Task: Help me to understand set up and manage experience cloud sites.
Action: Mouse moved to (1177, 87)
Screenshot: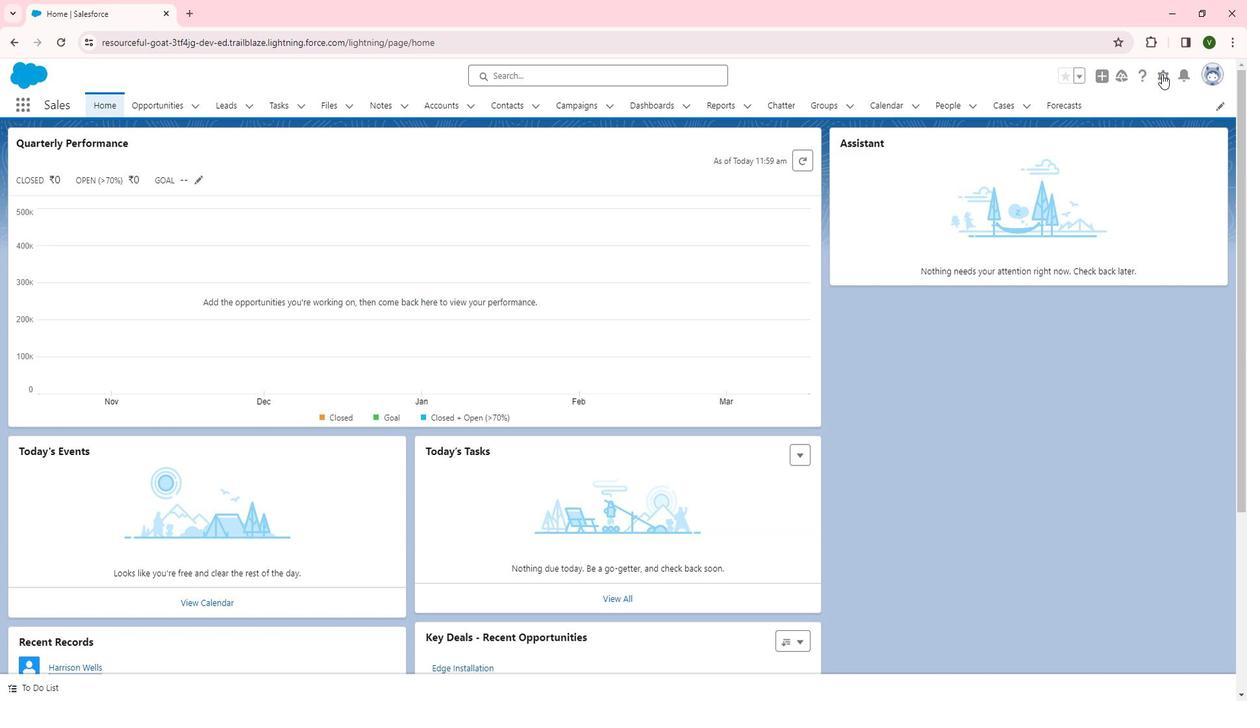 
Action: Mouse pressed left at (1177, 87)
Screenshot: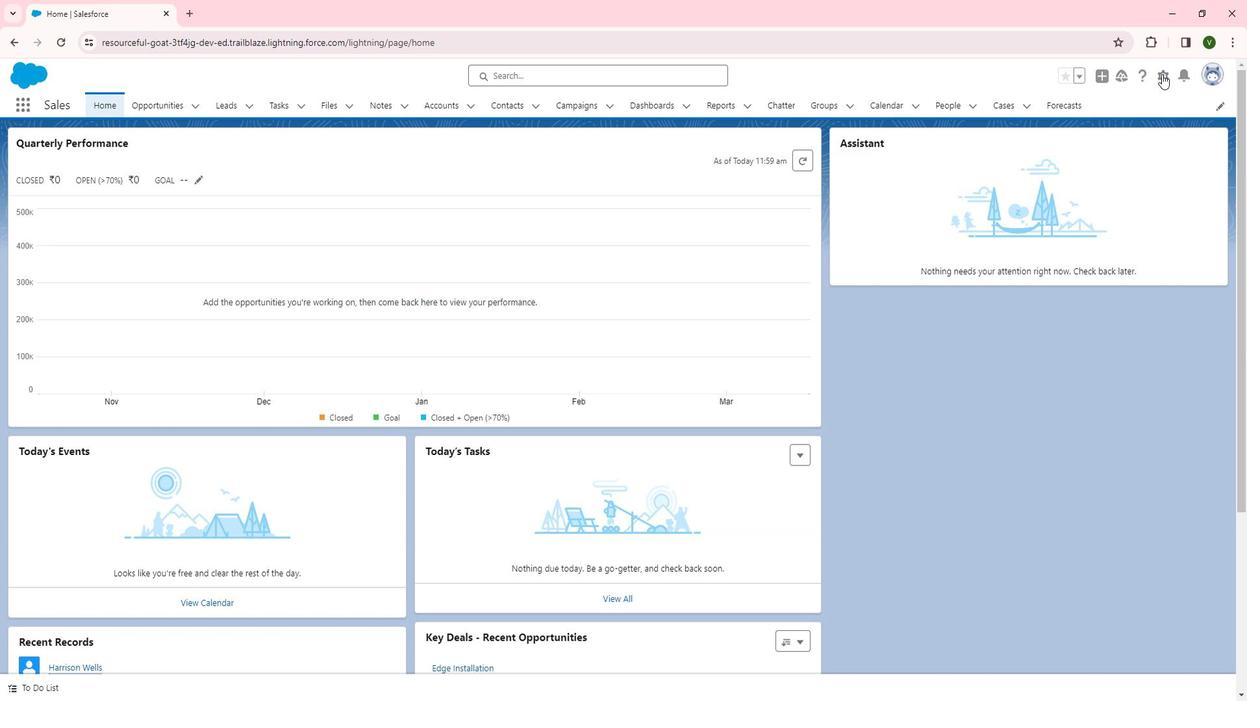 
Action: Mouse moved to (1130, 120)
Screenshot: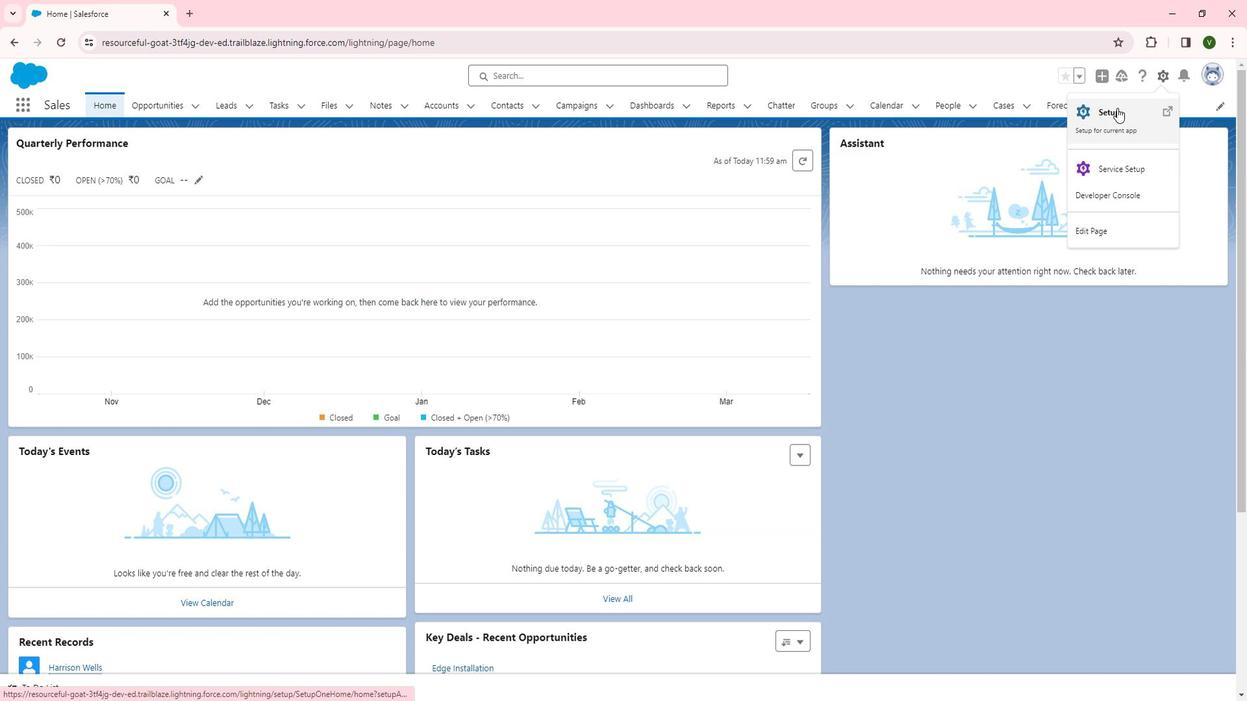 
Action: Mouse pressed left at (1130, 120)
Screenshot: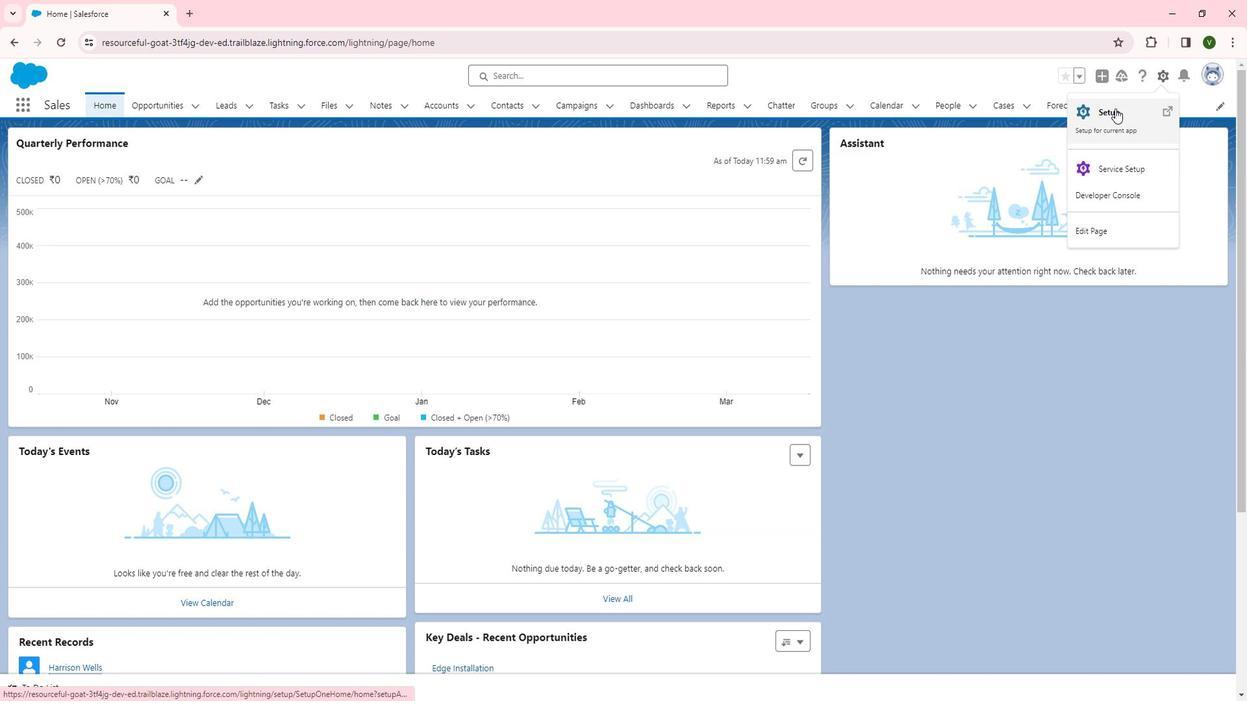 
Action: Mouse moved to (123, 437)
Screenshot: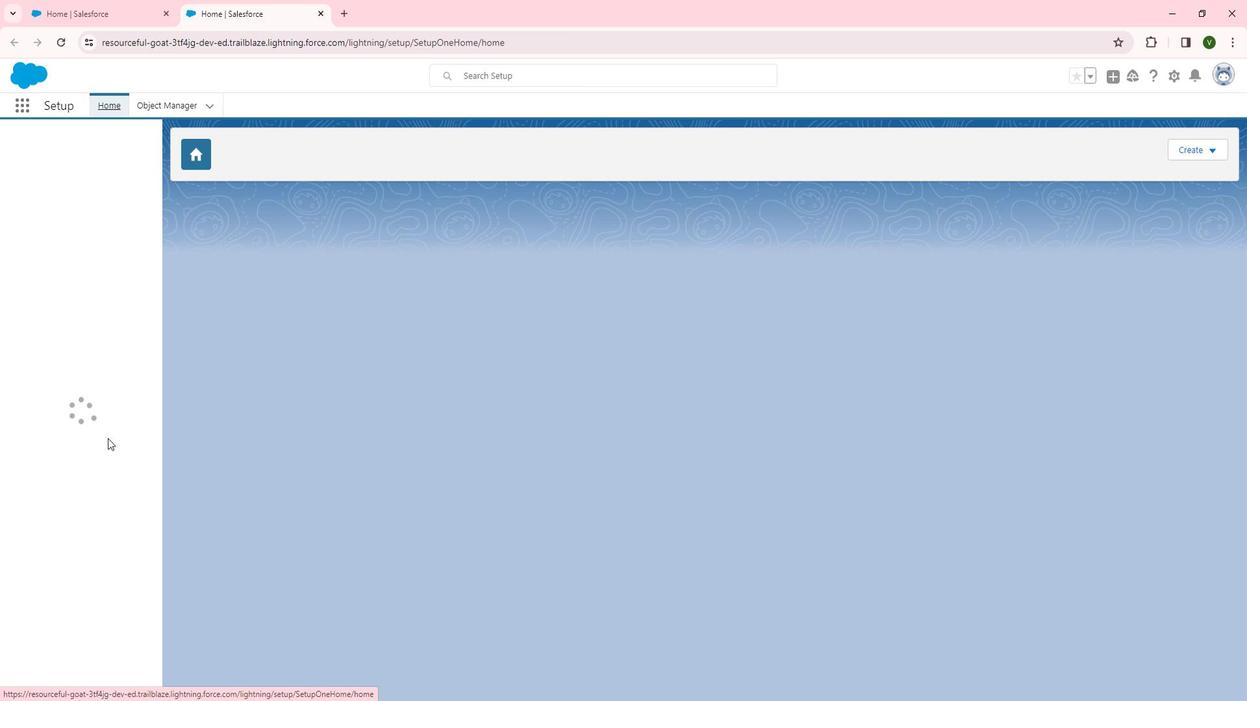 
Action: Mouse scrolled (123, 437) with delta (0, 0)
Screenshot: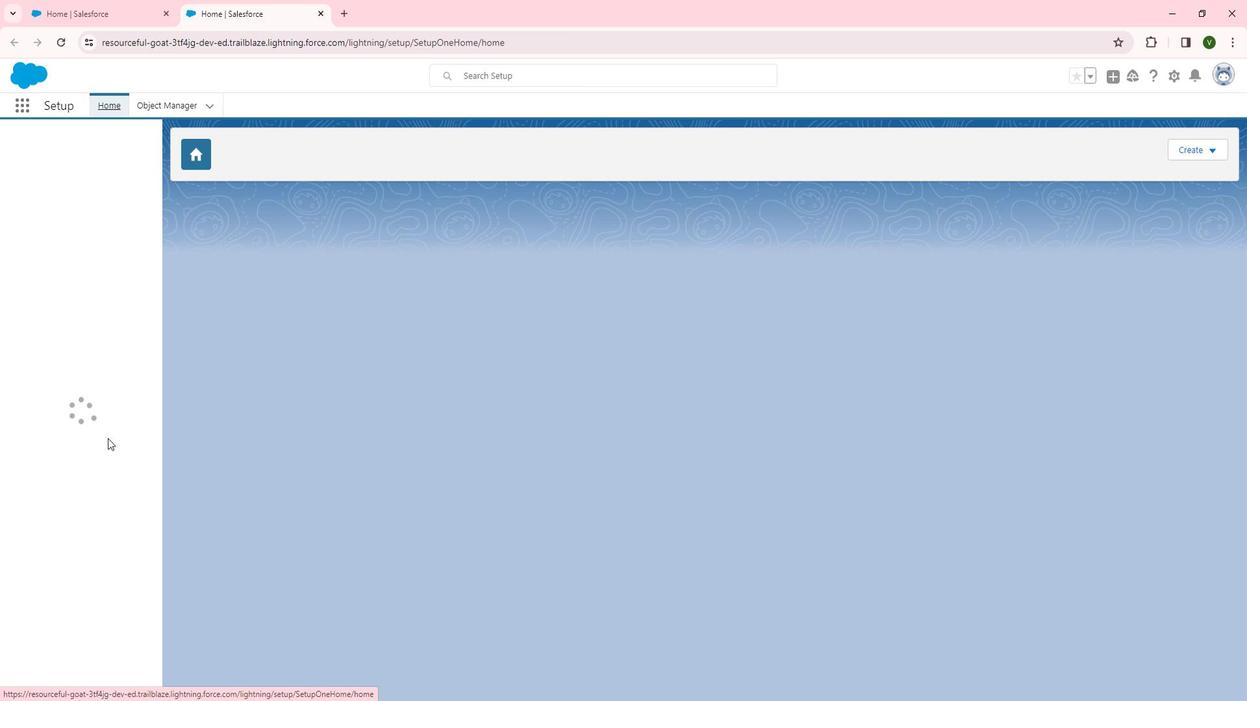 
Action: Mouse moved to (123, 432)
Screenshot: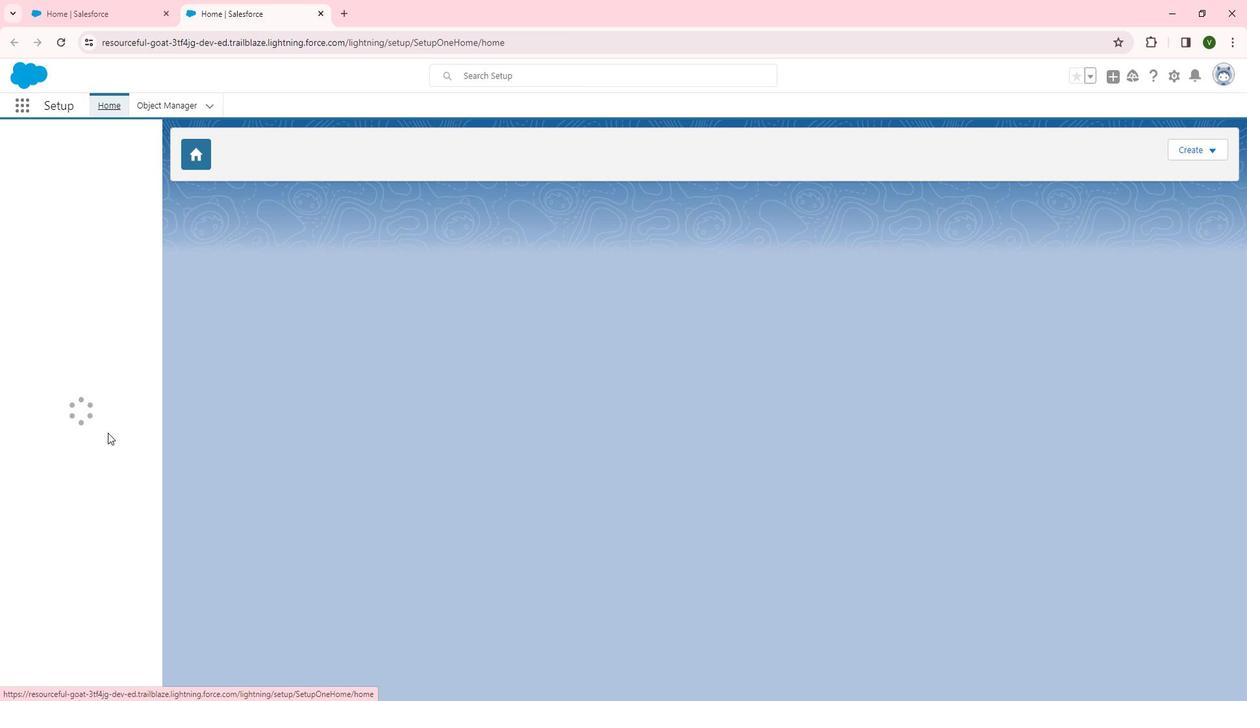 
Action: Mouse scrolled (123, 431) with delta (0, 0)
Screenshot: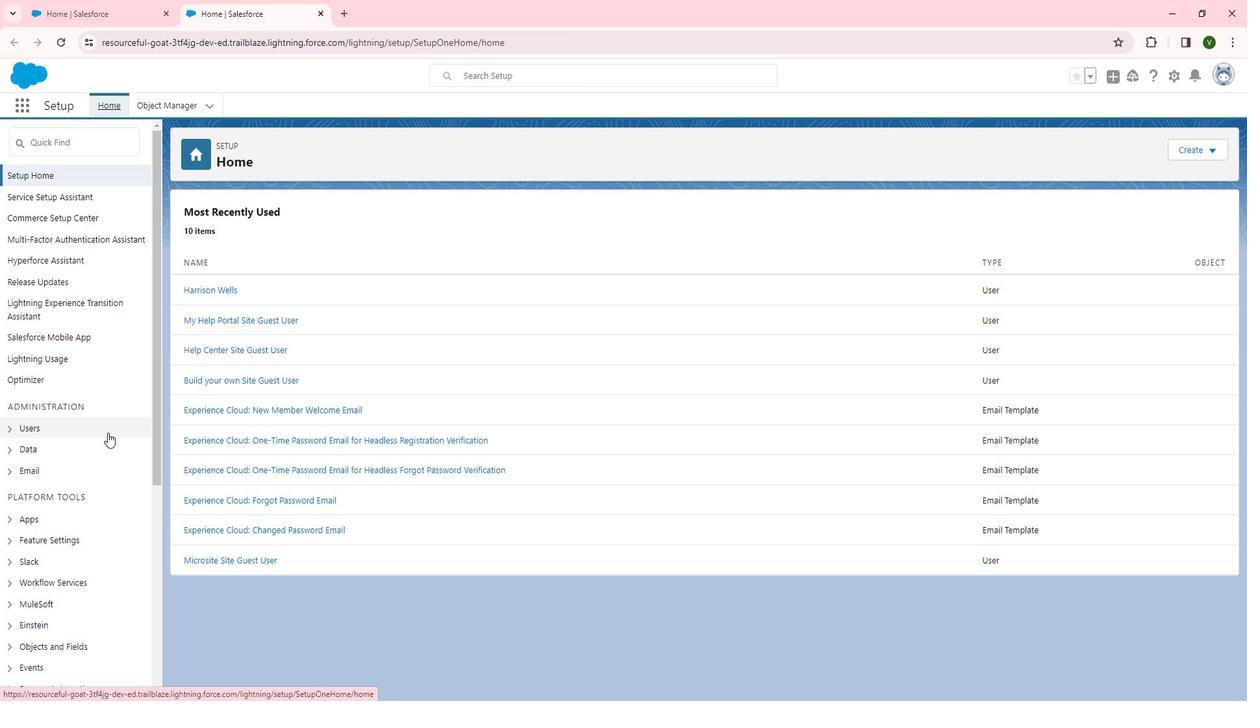 
Action: Mouse moved to (116, 452)
Screenshot: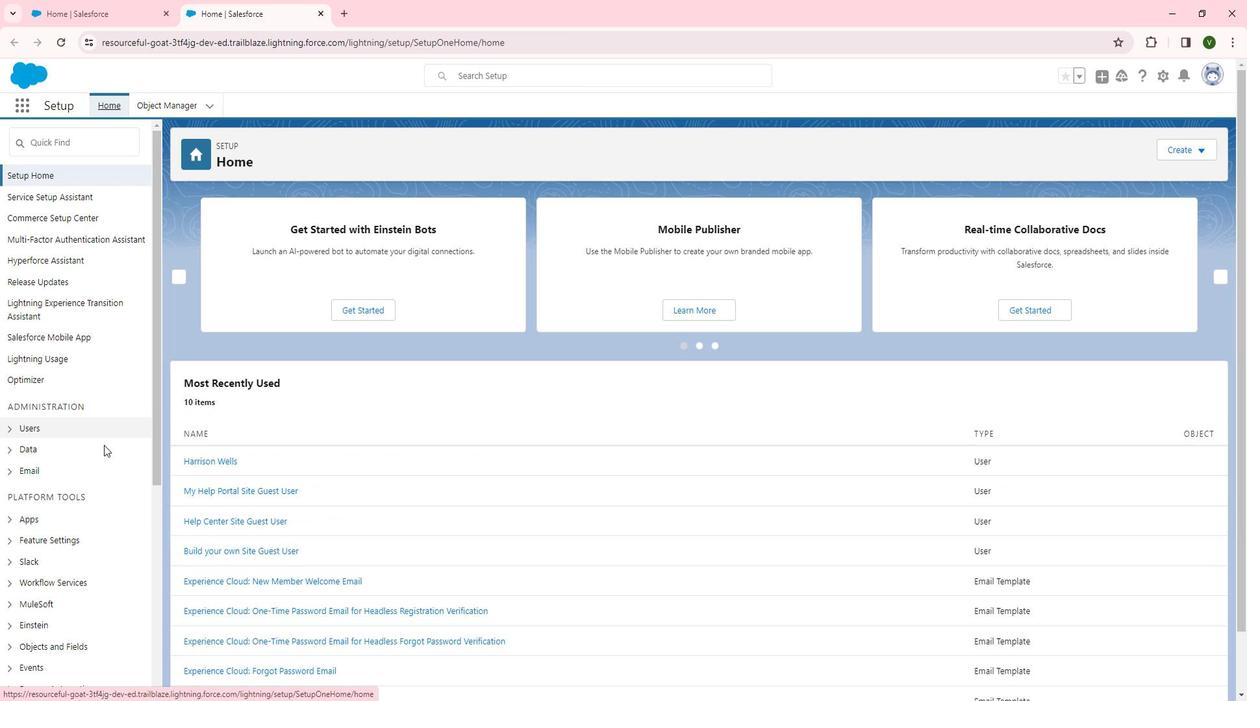 
Action: Mouse scrolled (116, 452) with delta (0, 0)
Screenshot: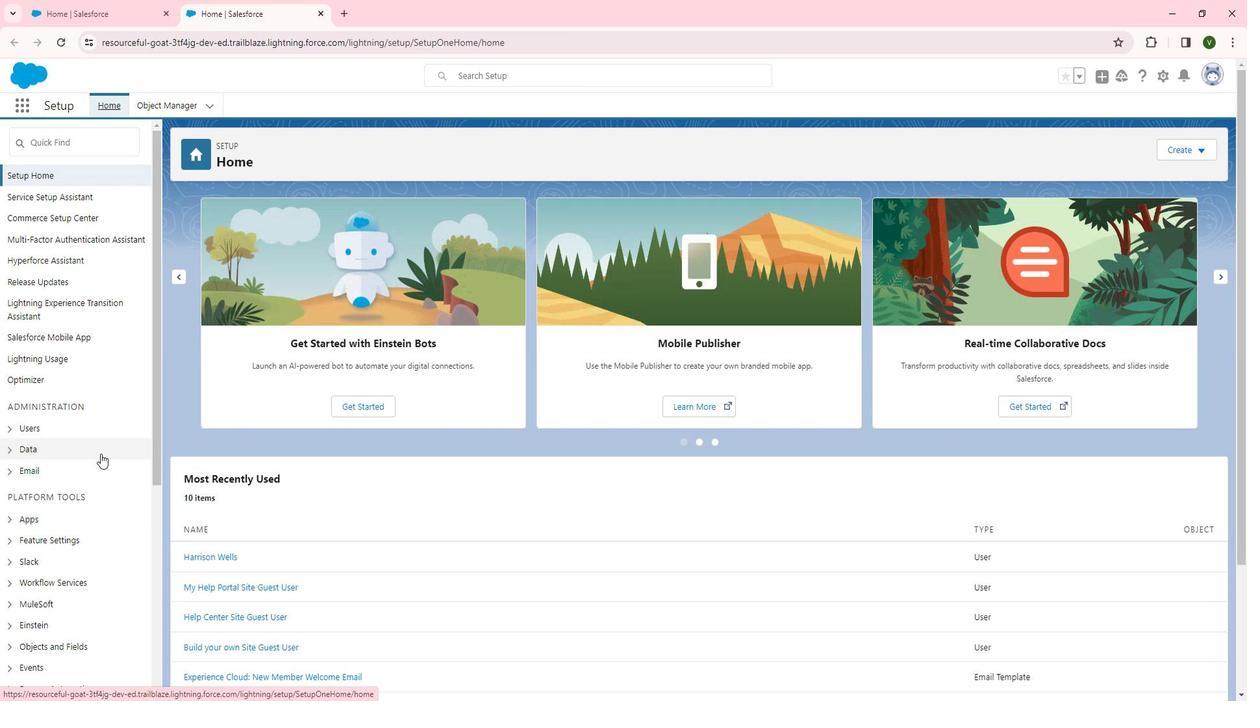 
Action: Mouse moved to (55, 470)
Screenshot: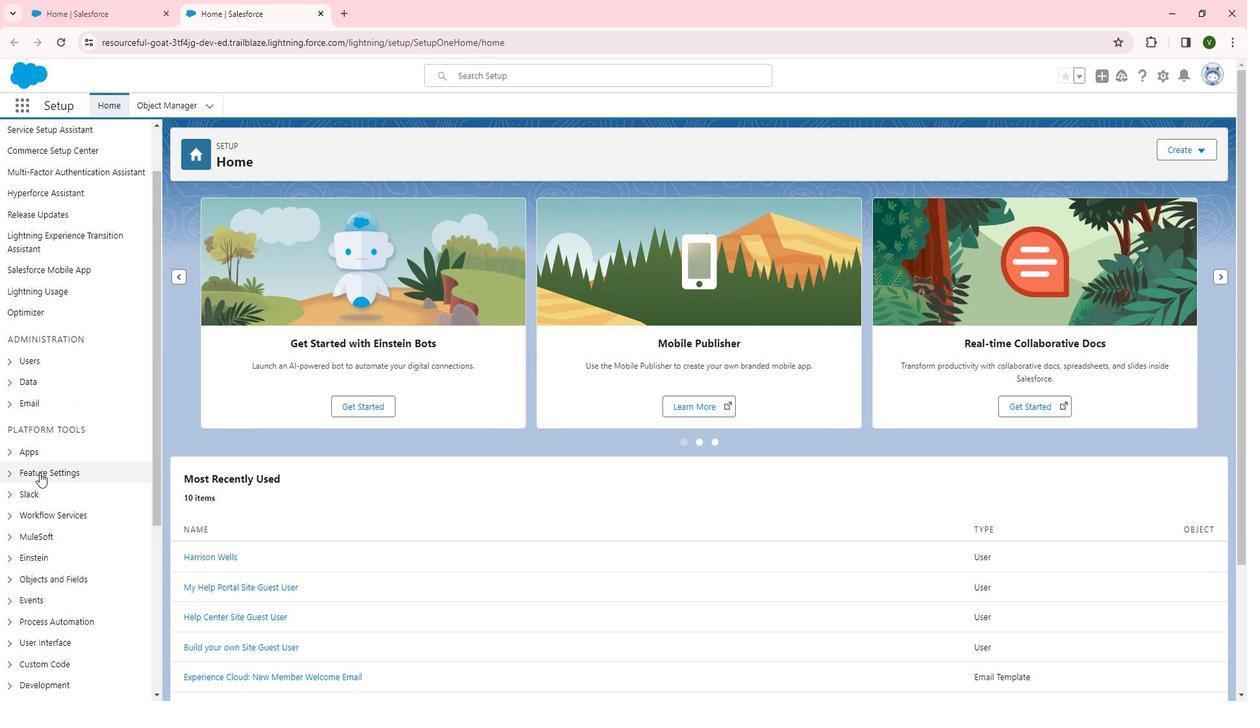 
Action: Mouse pressed left at (55, 470)
Screenshot: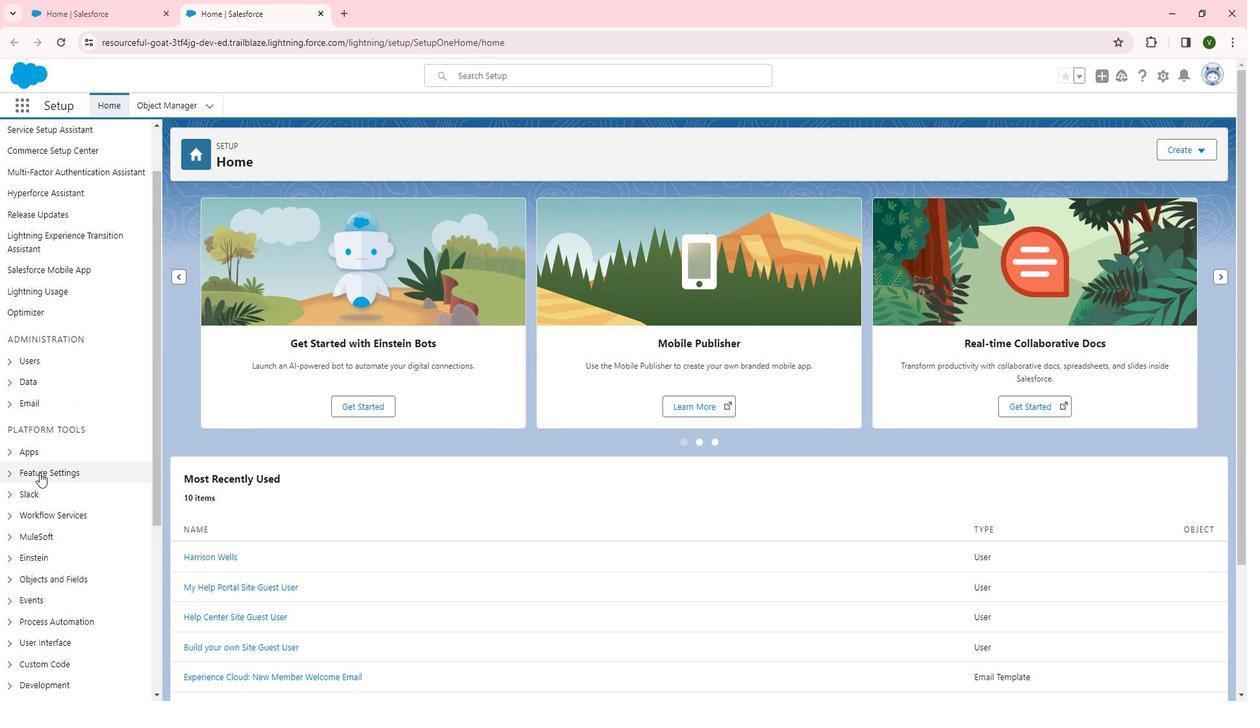 
Action: Mouse moved to (84, 425)
Screenshot: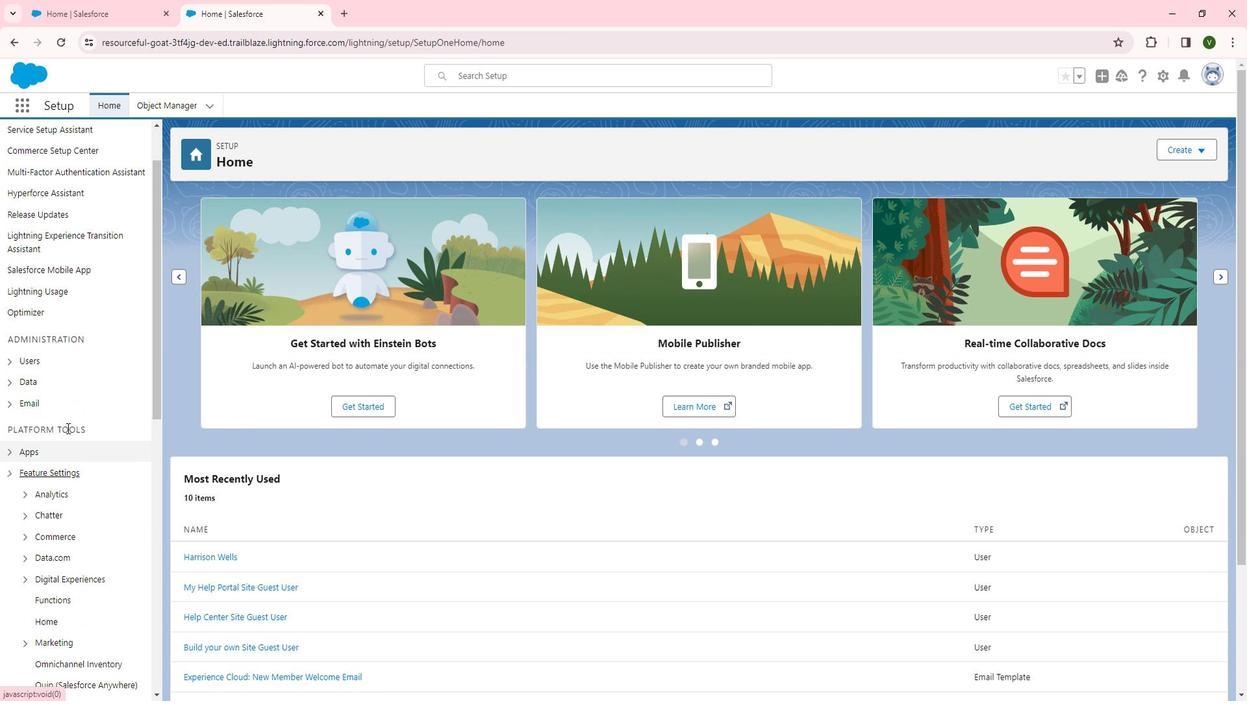
Action: Mouse scrolled (84, 424) with delta (0, 0)
Screenshot: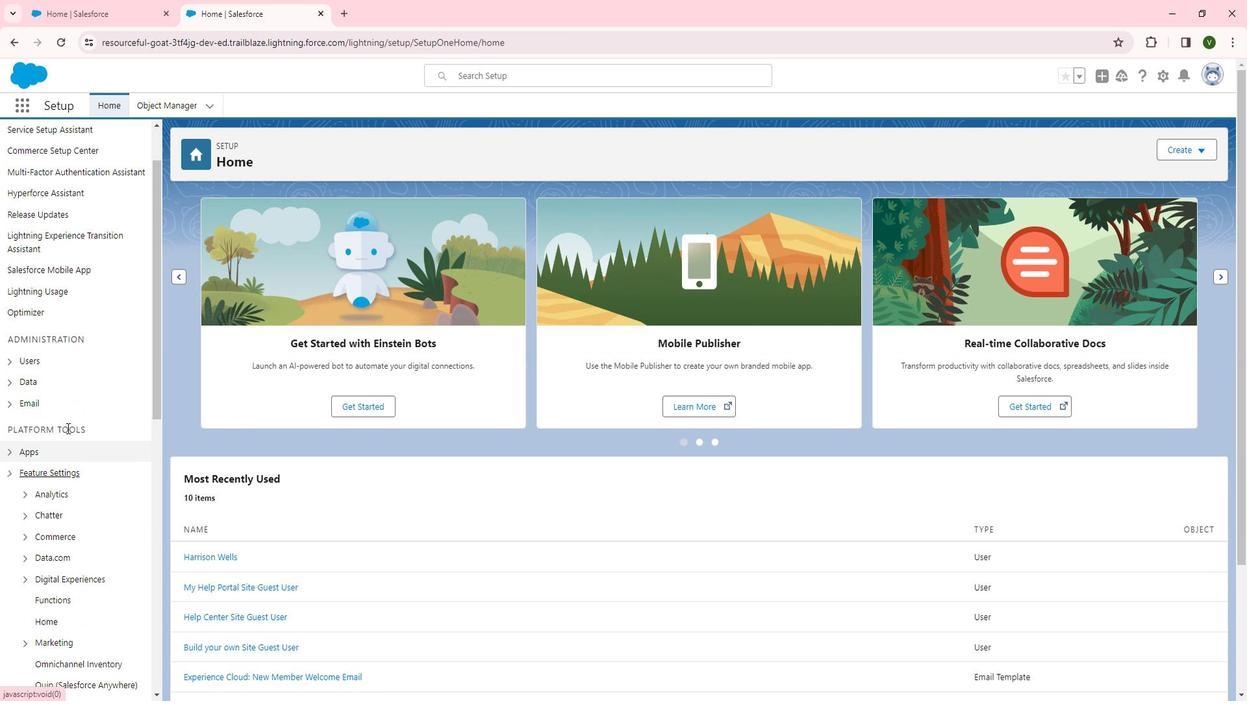 
Action: Mouse scrolled (84, 424) with delta (0, 0)
Screenshot: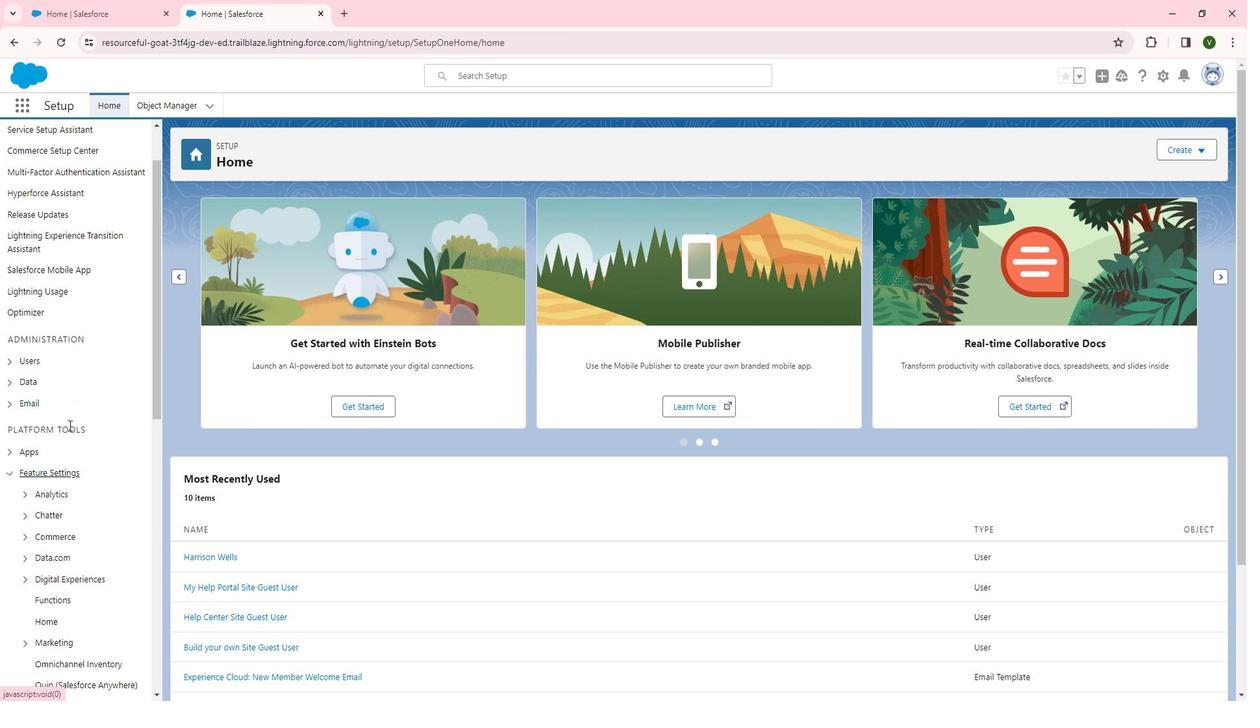 
Action: Mouse moved to (74, 441)
Screenshot: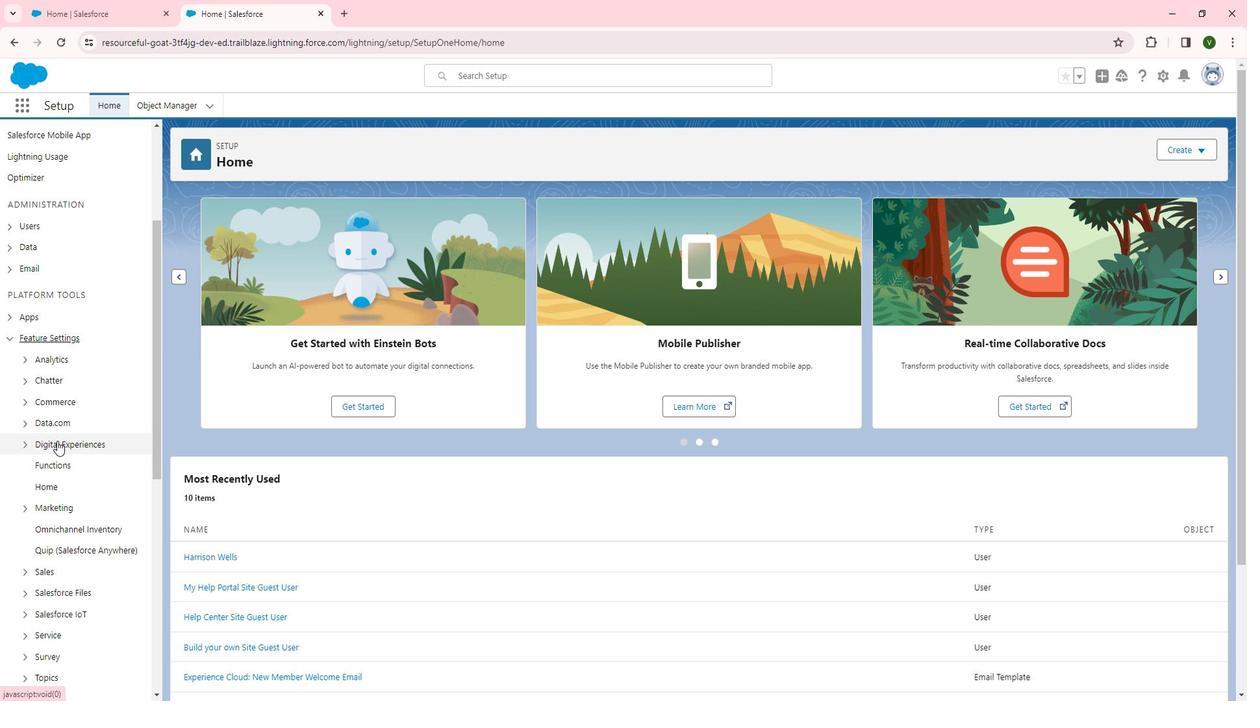
Action: Mouse pressed left at (74, 441)
Screenshot: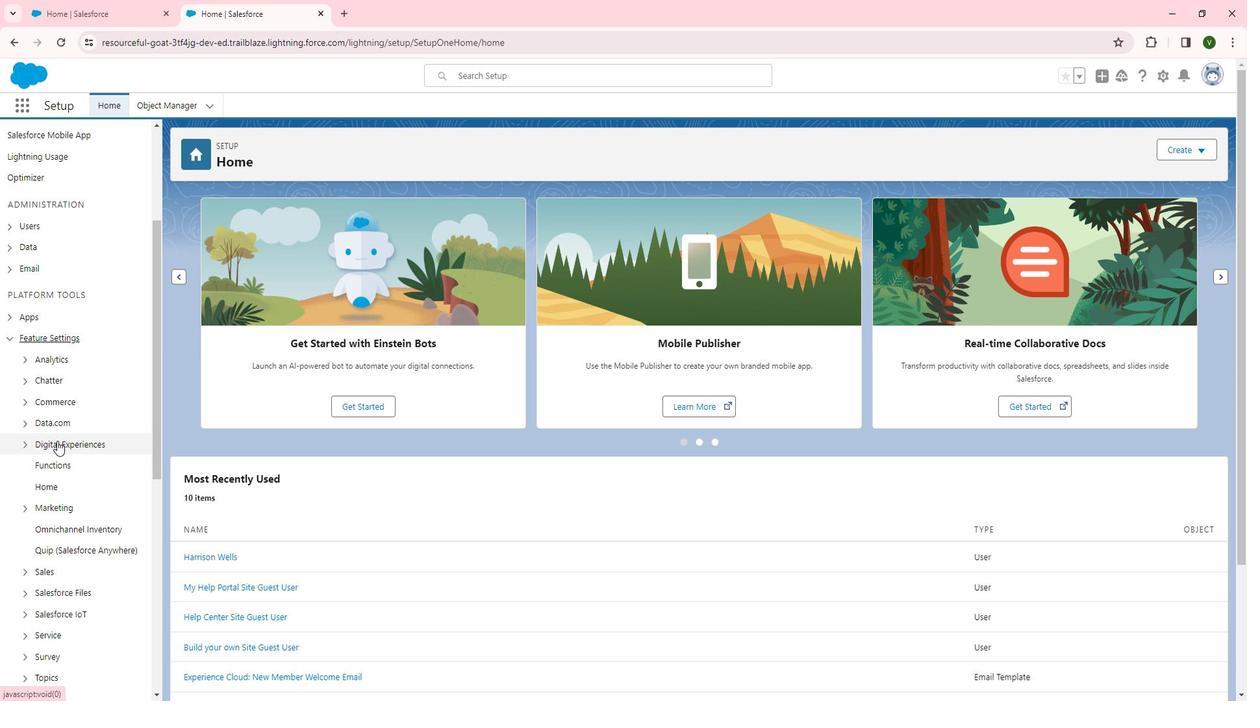 
Action: Mouse moved to (74, 441)
Screenshot: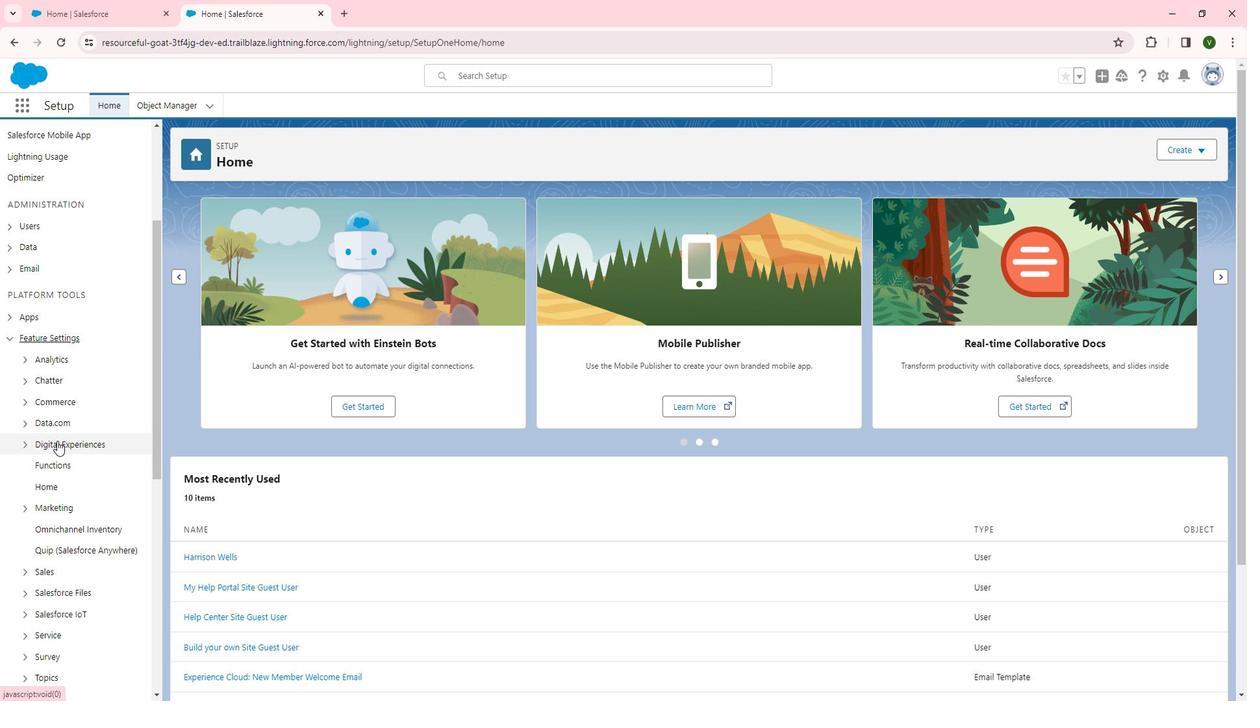 
Action: Mouse scrolled (74, 440) with delta (0, 0)
Screenshot: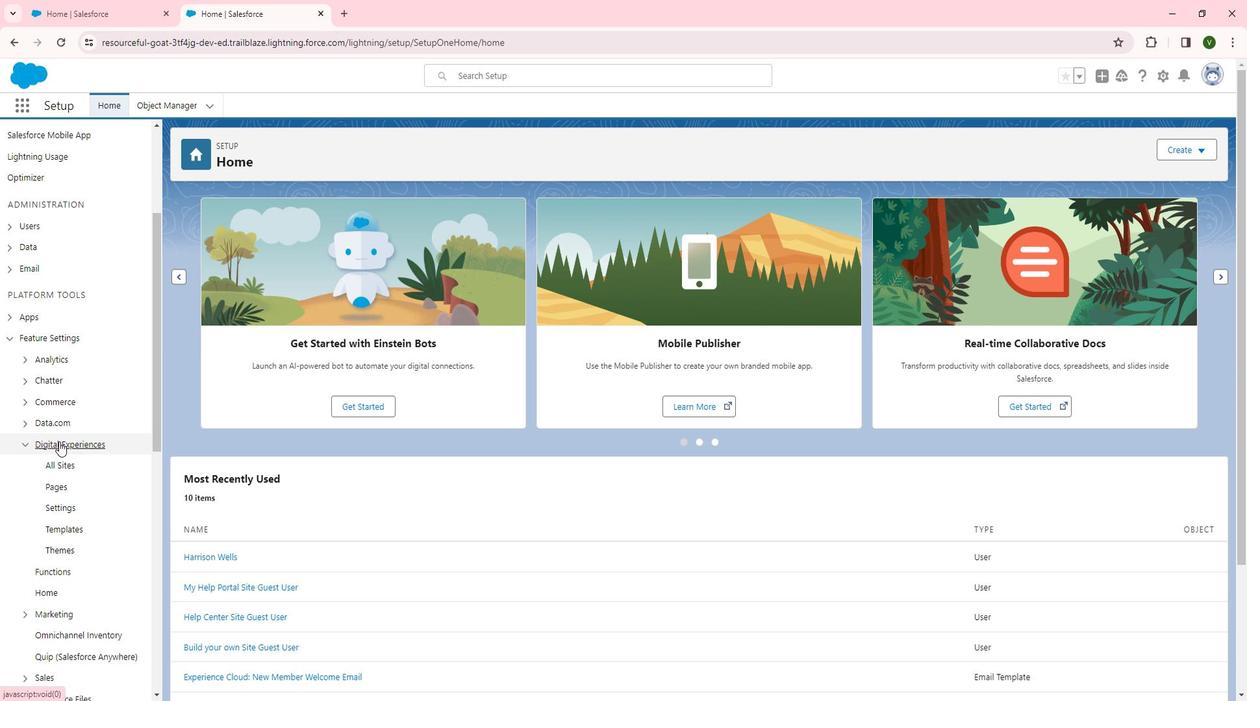 
Action: Mouse moved to (74, 398)
Screenshot: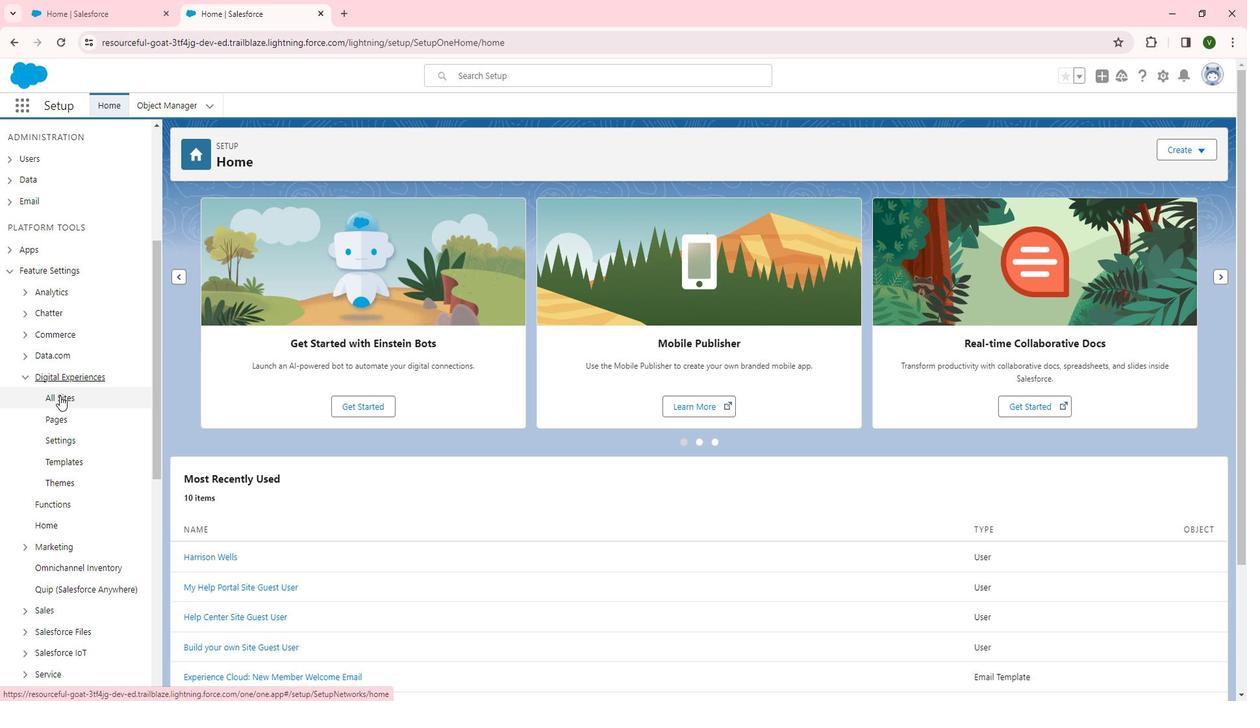 
Action: Mouse pressed left at (74, 398)
Screenshot: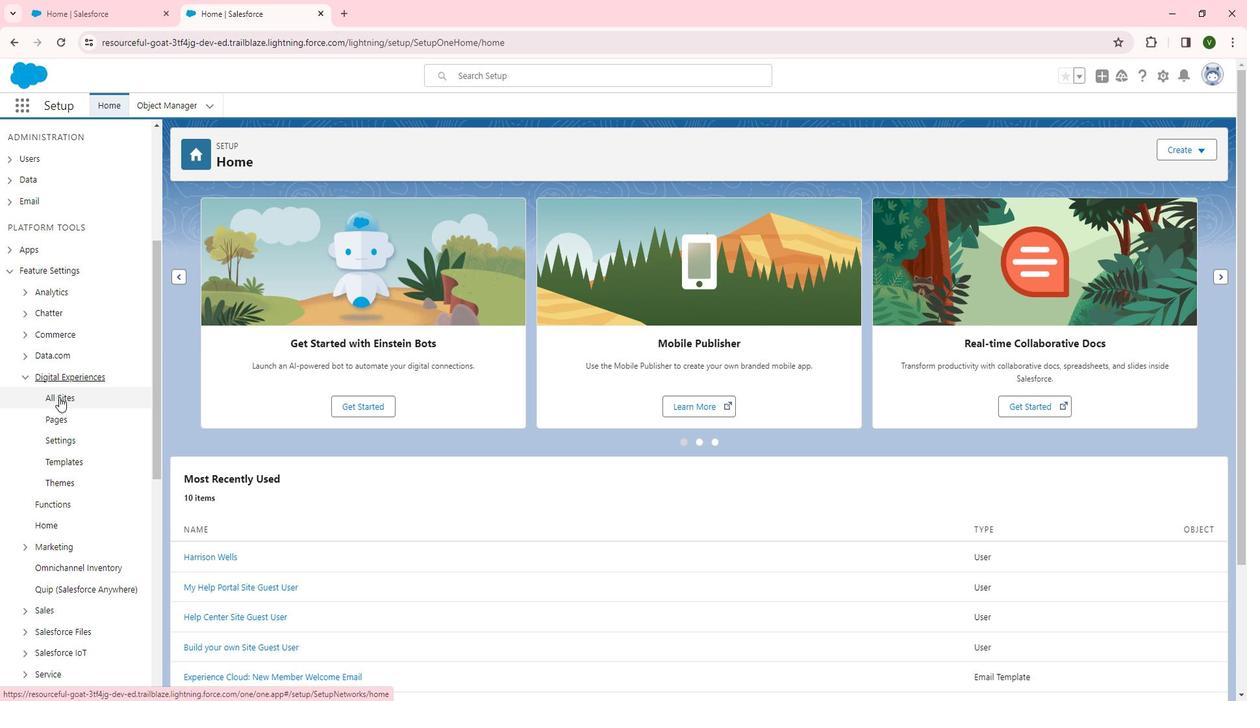 
Action: Mouse moved to (234, 343)
Screenshot: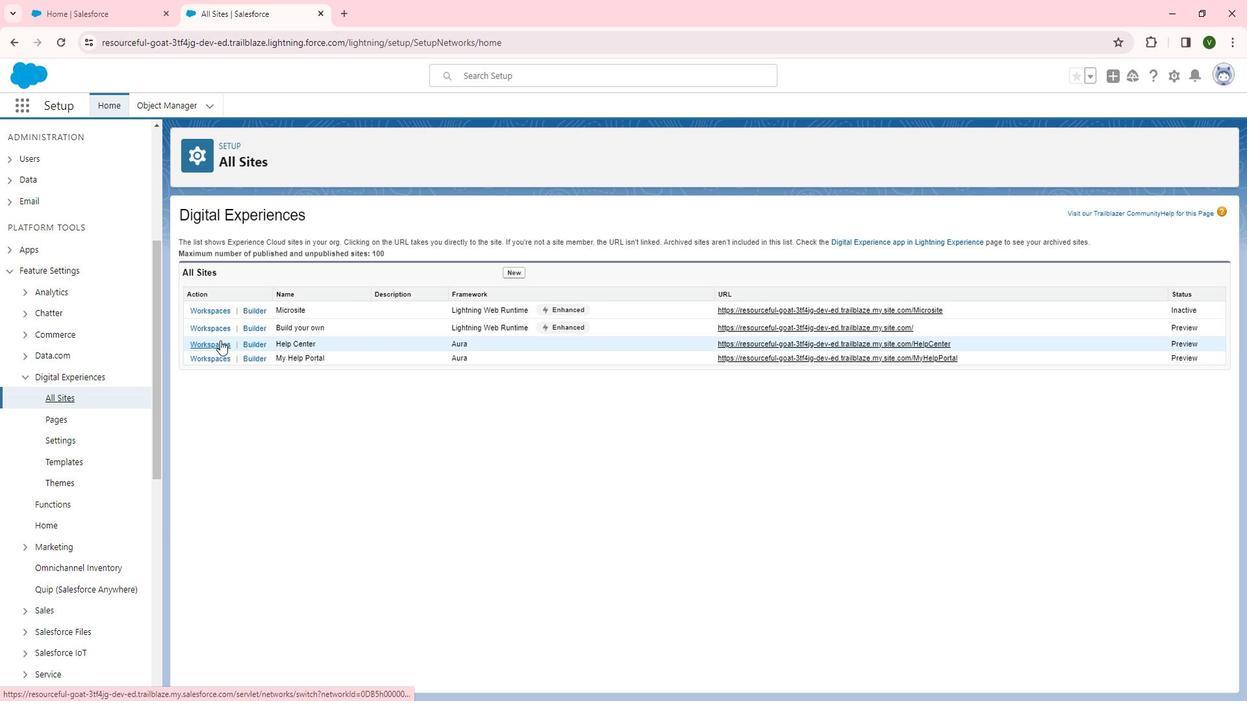 
Action: Mouse pressed left at (234, 343)
Screenshot: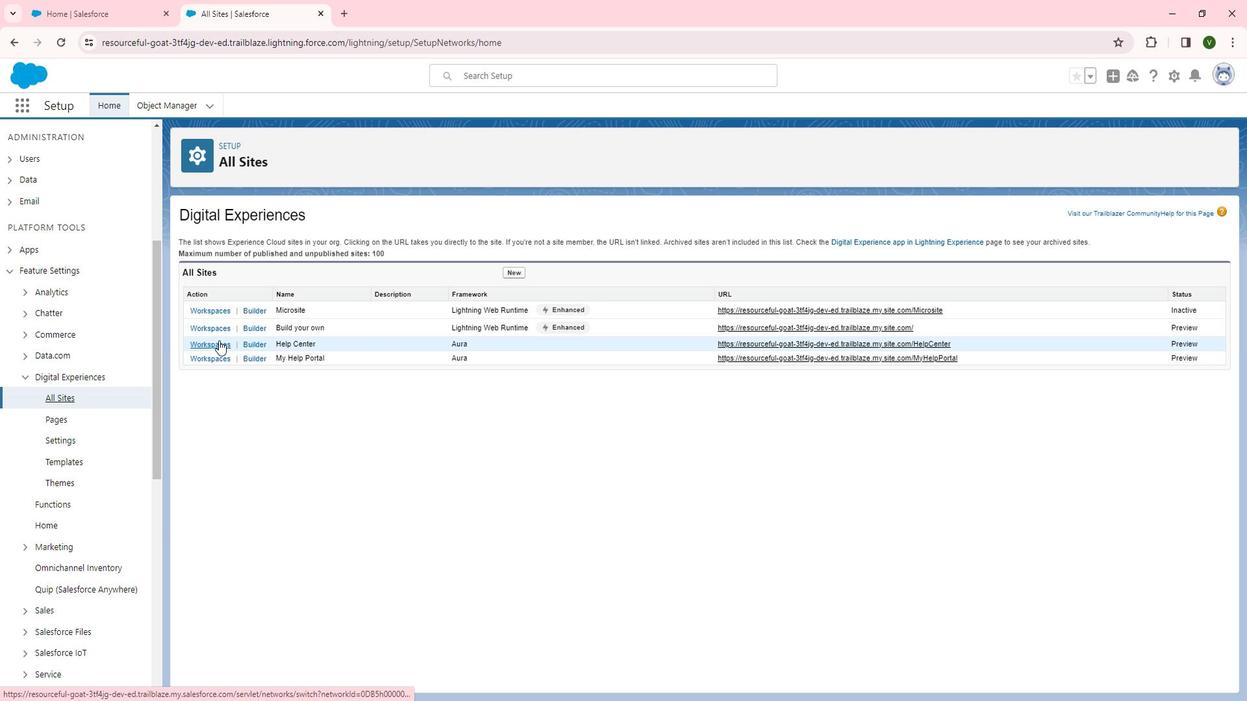 
Action: Mouse moved to (928, 354)
Screenshot: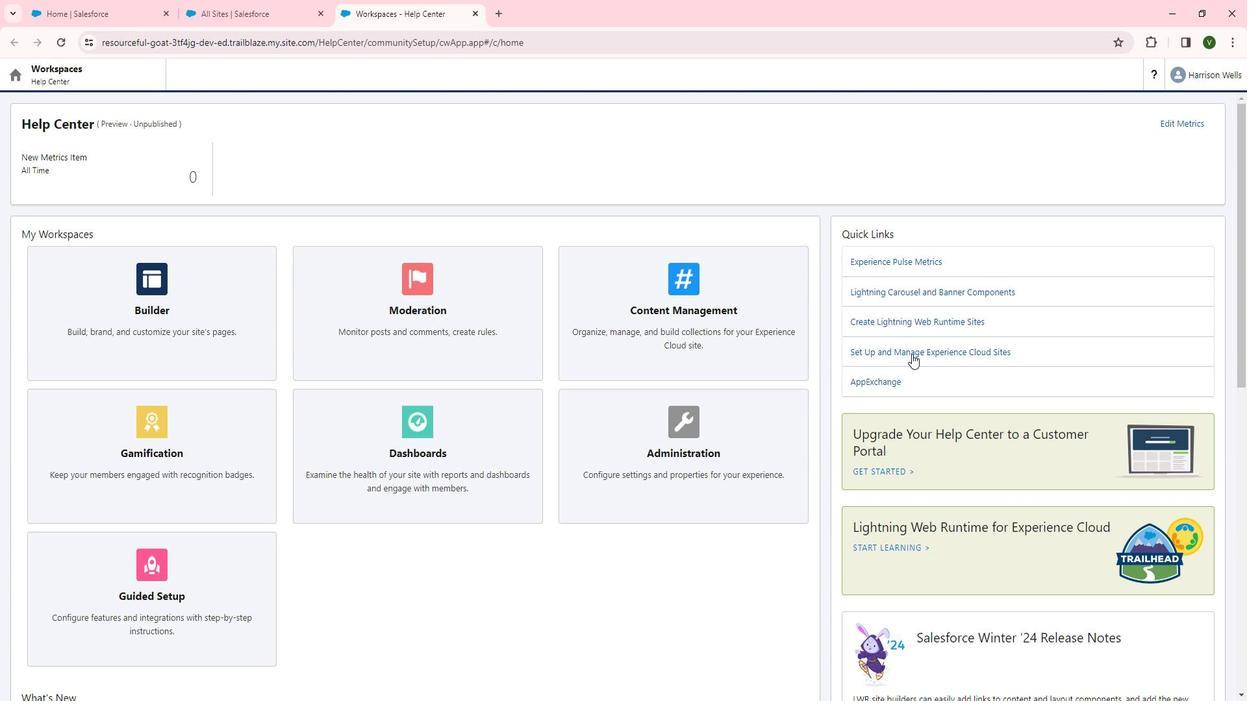 
Action: Mouse pressed left at (928, 354)
Screenshot: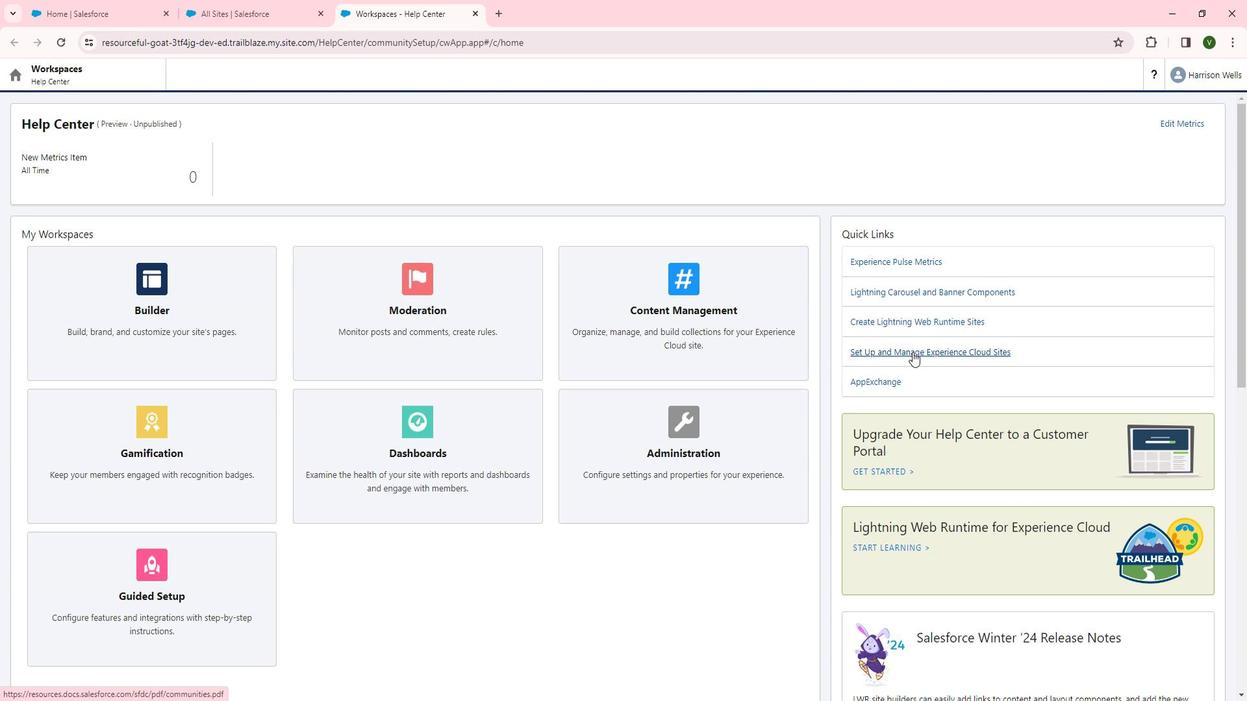 
